 Task: Create a rule from the Agile list, Priority changed -> Complete task in the project TrailPlan if Priority Cleared then Complete Task.
Action: Mouse moved to (1281, 116)
Screenshot: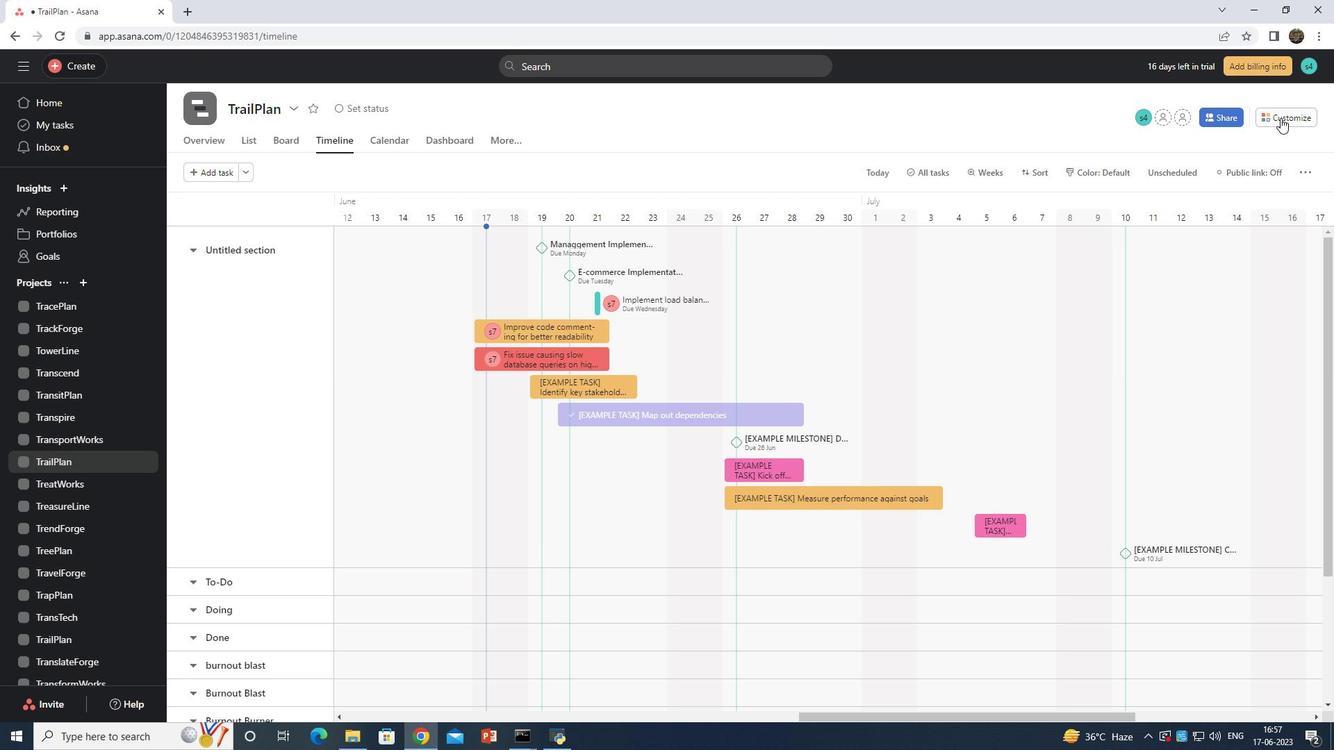 
Action: Mouse pressed left at (1281, 116)
Screenshot: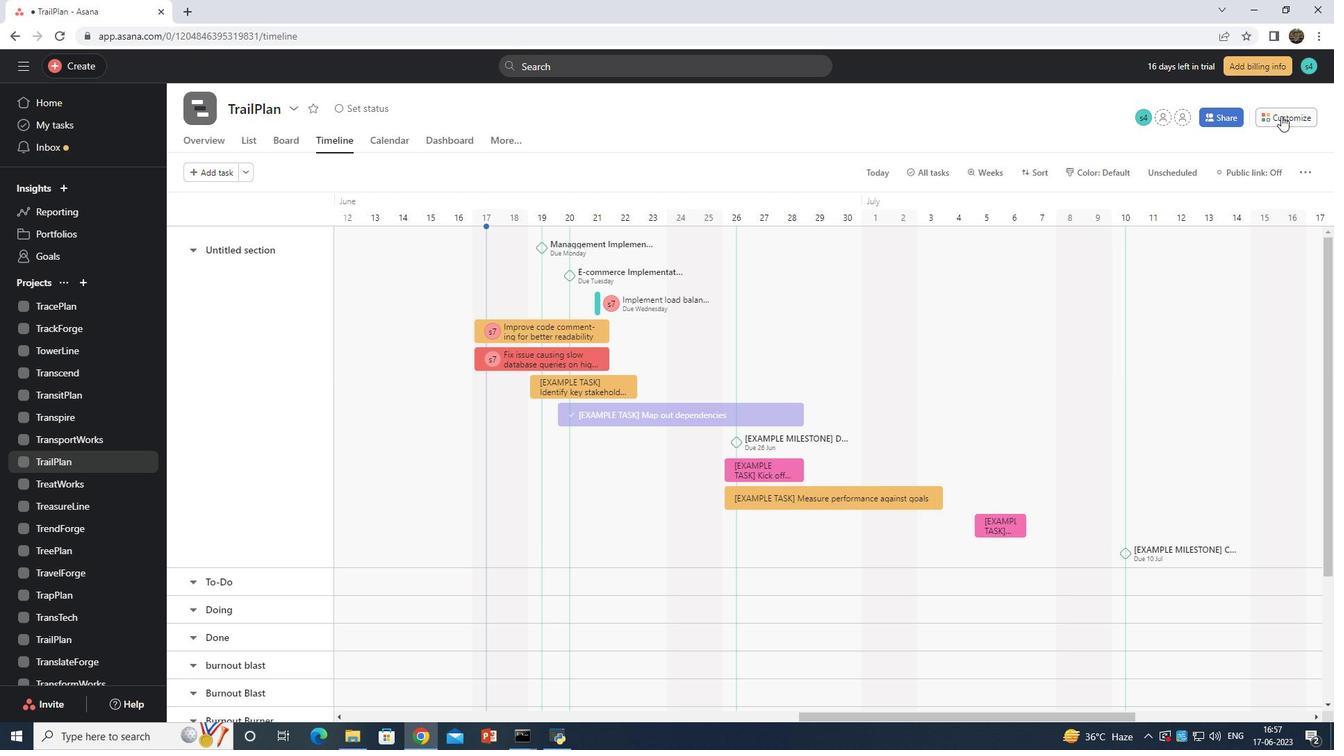 
Action: Mouse moved to (1039, 329)
Screenshot: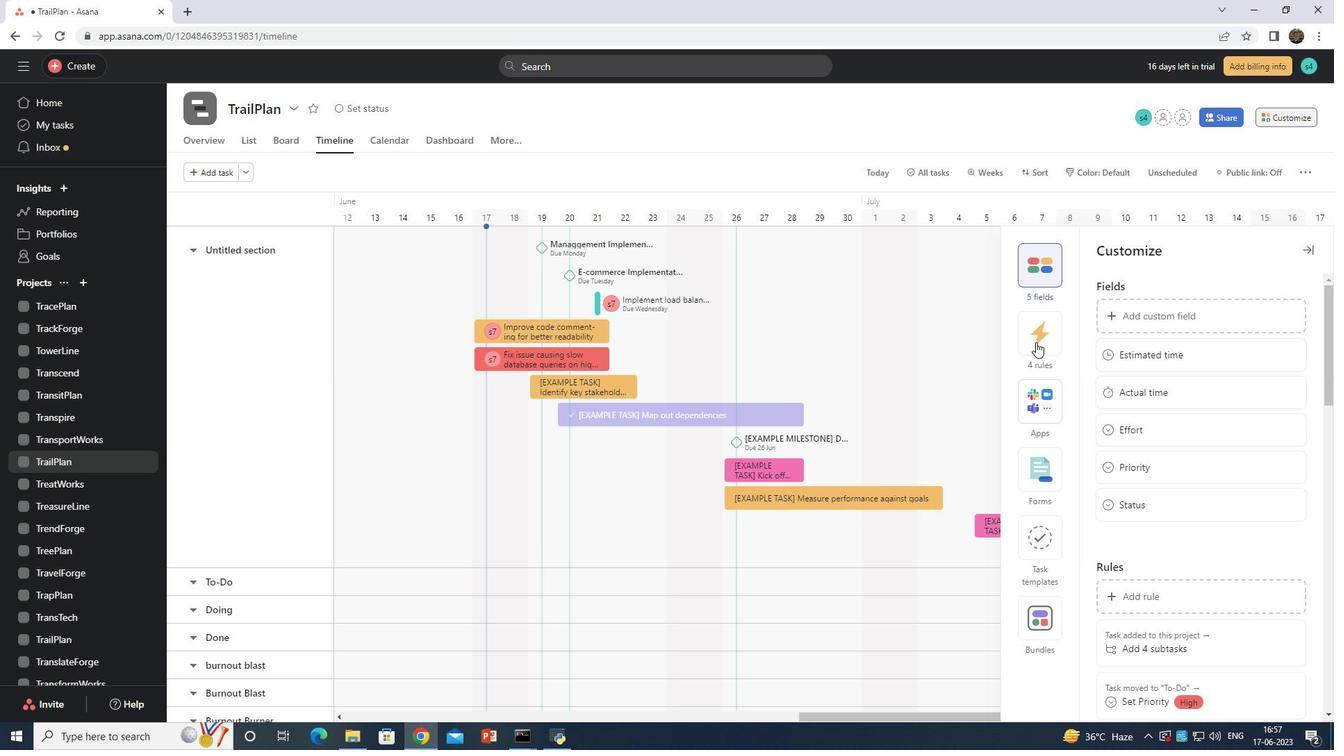 
Action: Mouse pressed left at (1039, 329)
Screenshot: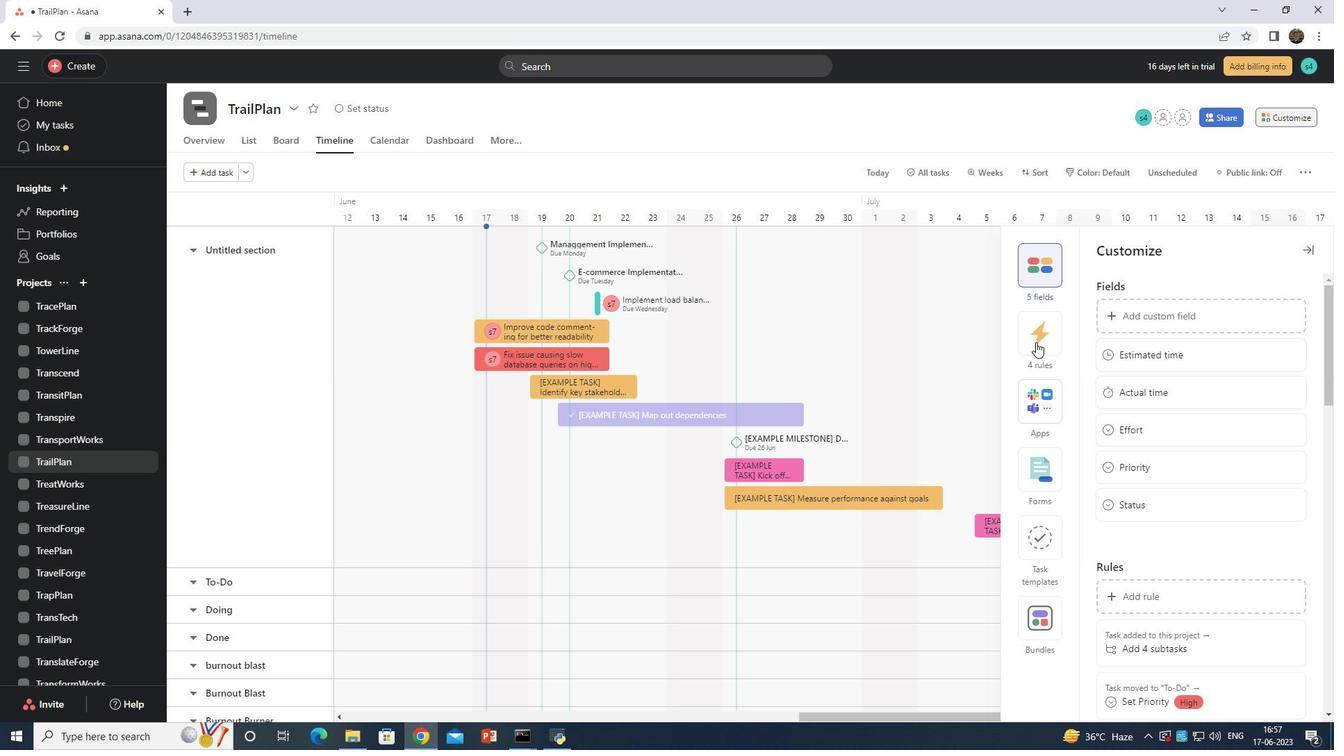 
Action: Mouse moved to (1133, 309)
Screenshot: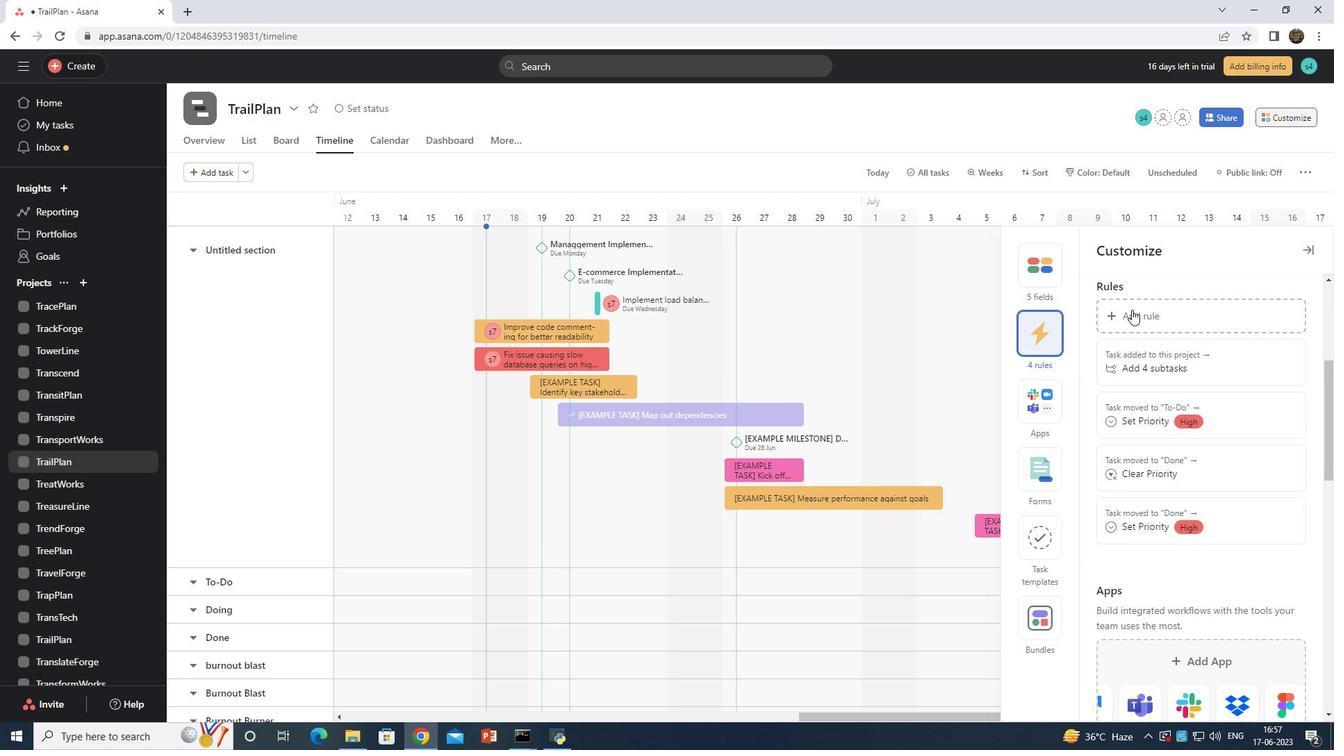 
Action: Mouse pressed left at (1133, 309)
Screenshot: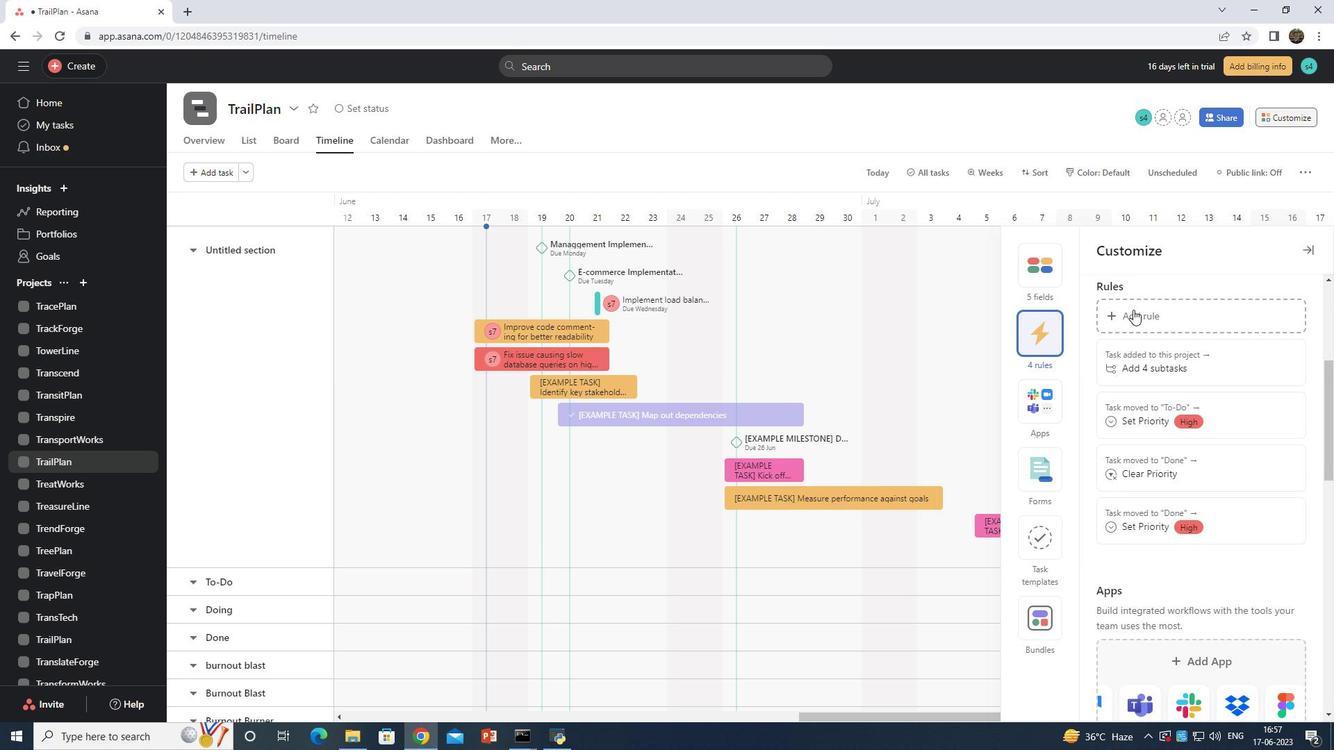 
Action: Mouse moved to (284, 206)
Screenshot: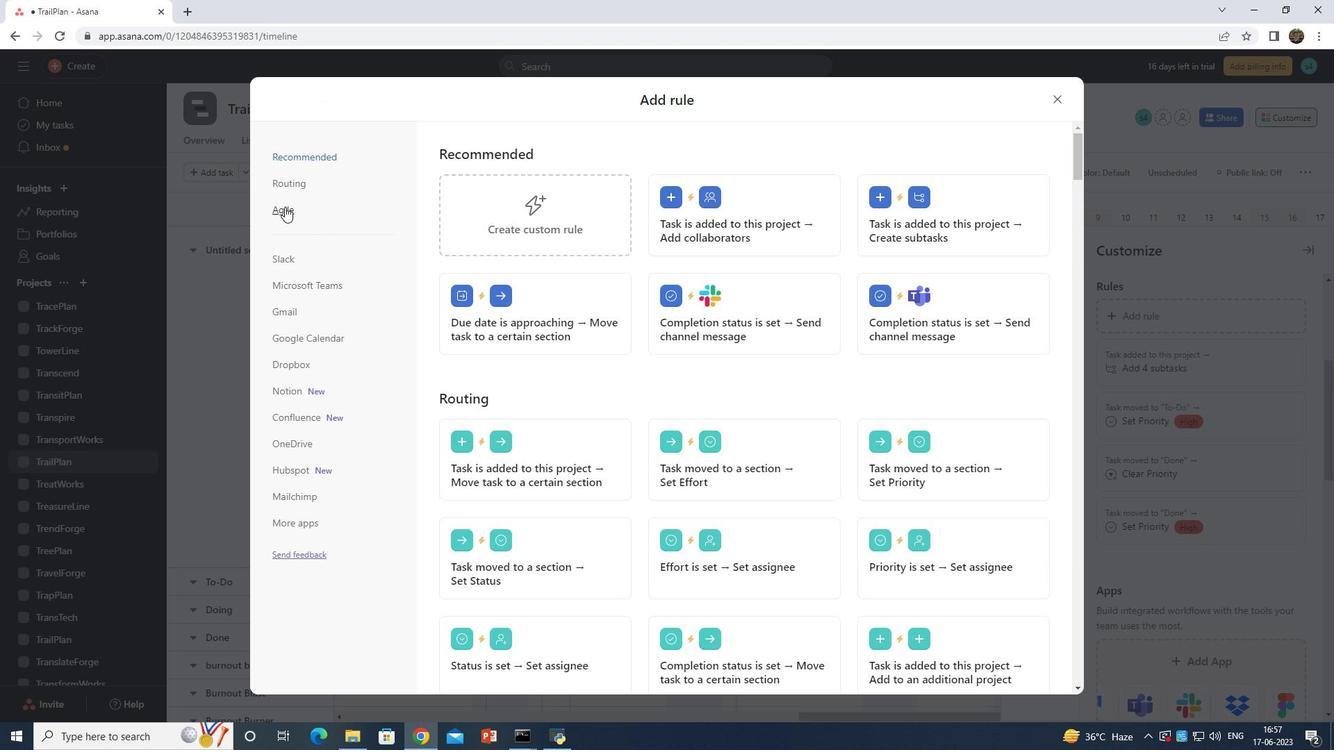 
Action: Mouse pressed left at (284, 206)
Screenshot: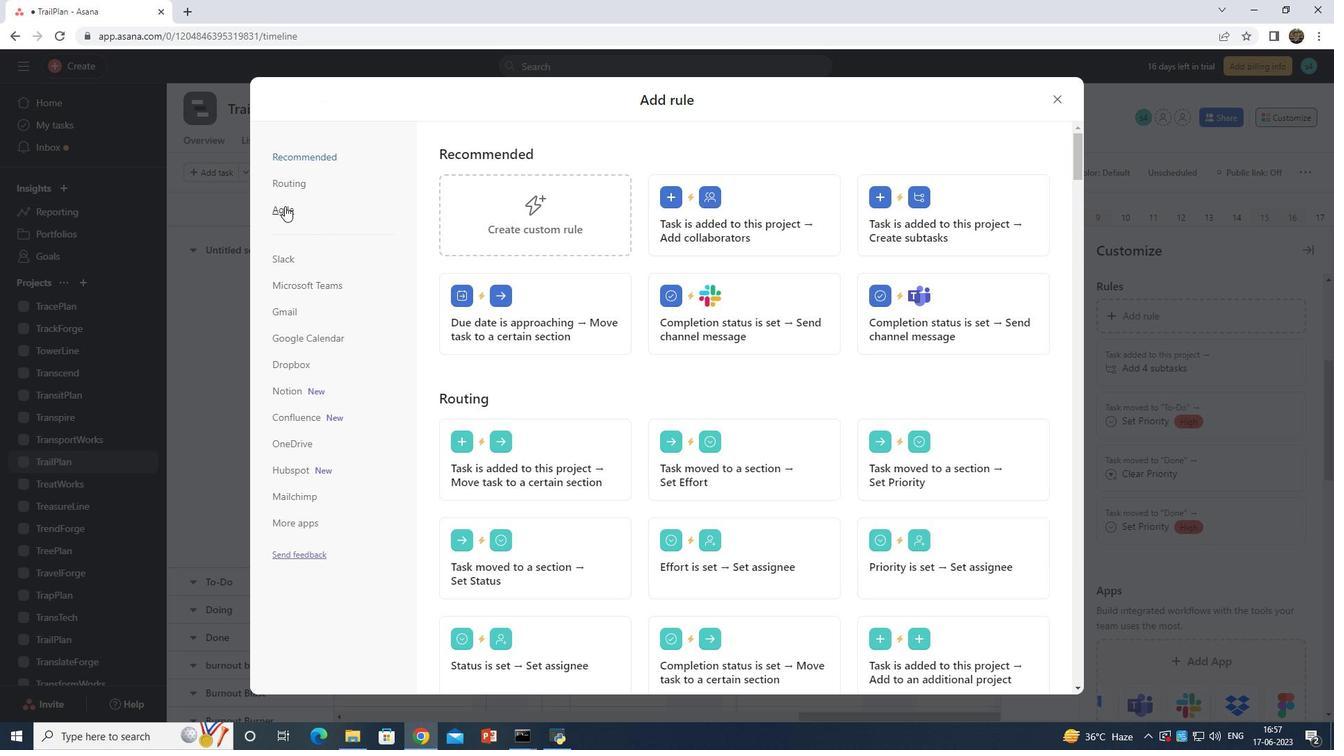 
Action: Mouse moved to (939, 210)
Screenshot: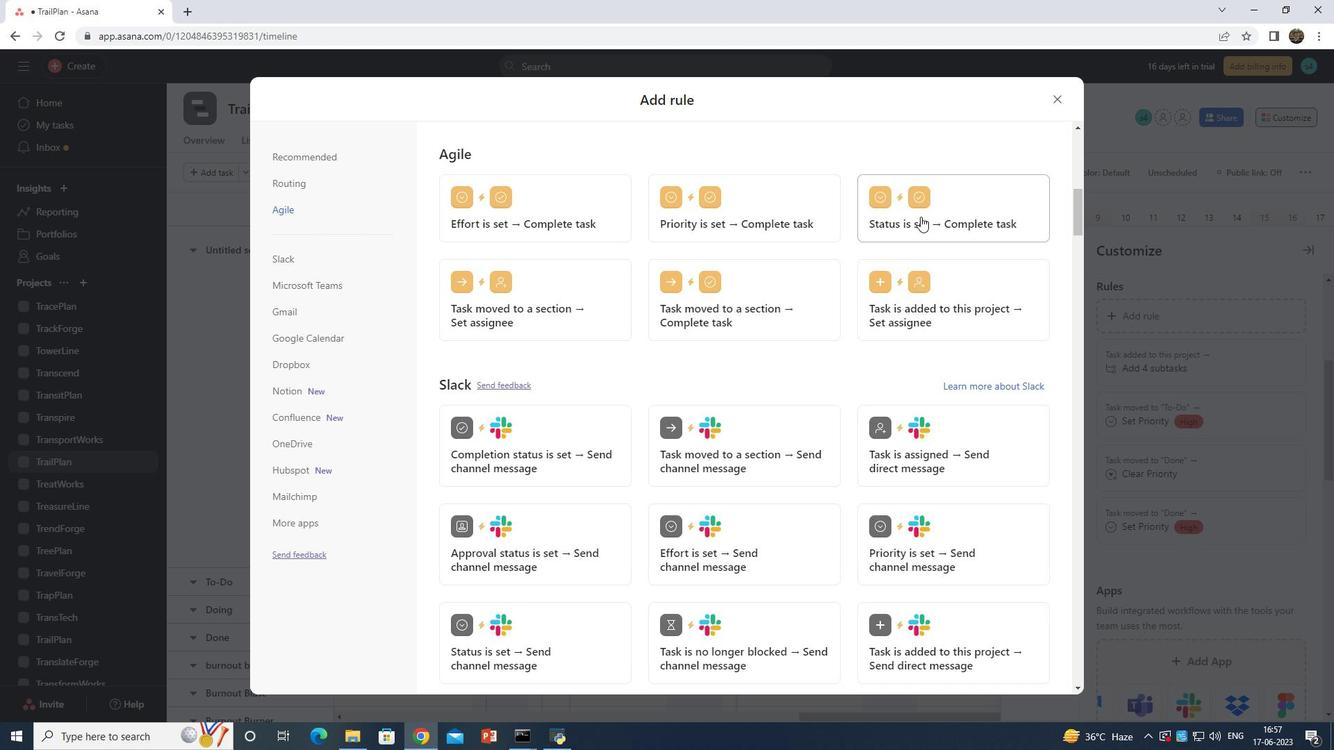 
Action: Mouse pressed left at (939, 210)
Screenshot: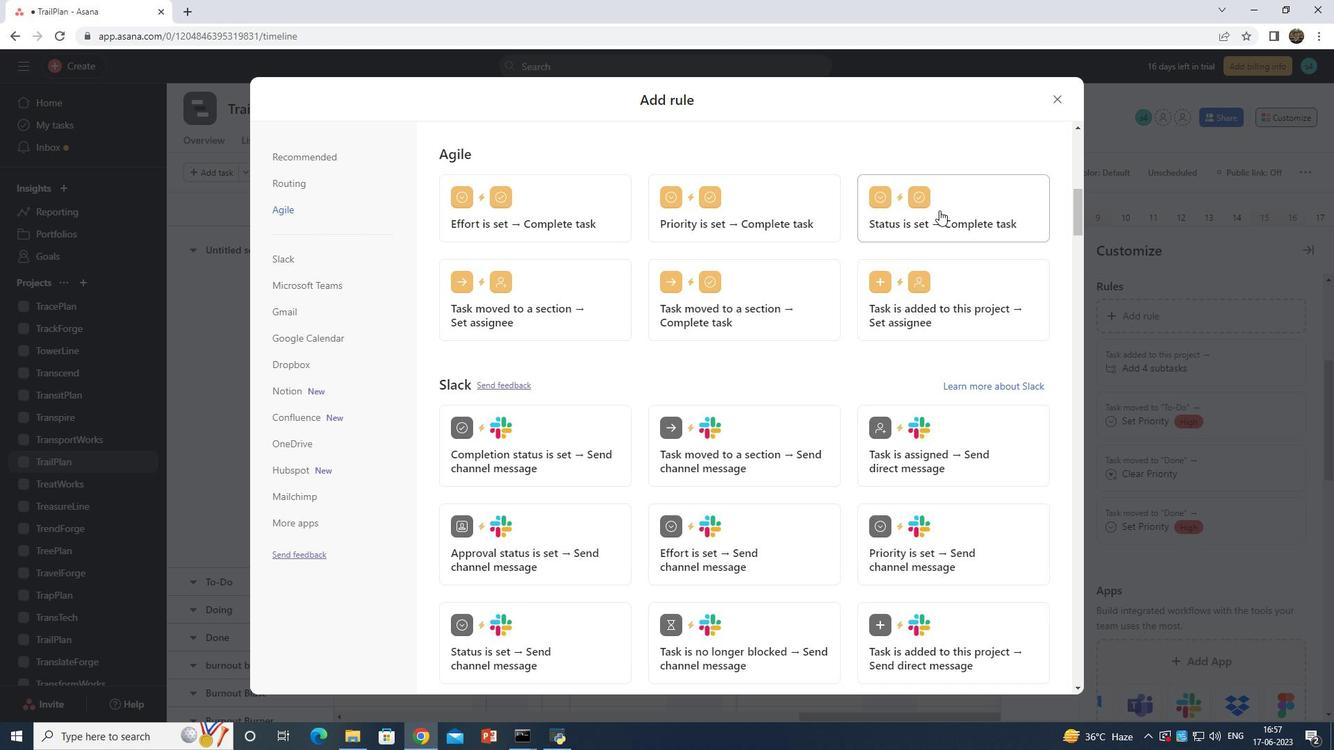 
Action: Mouse moved to (533, 452)
Screenshot: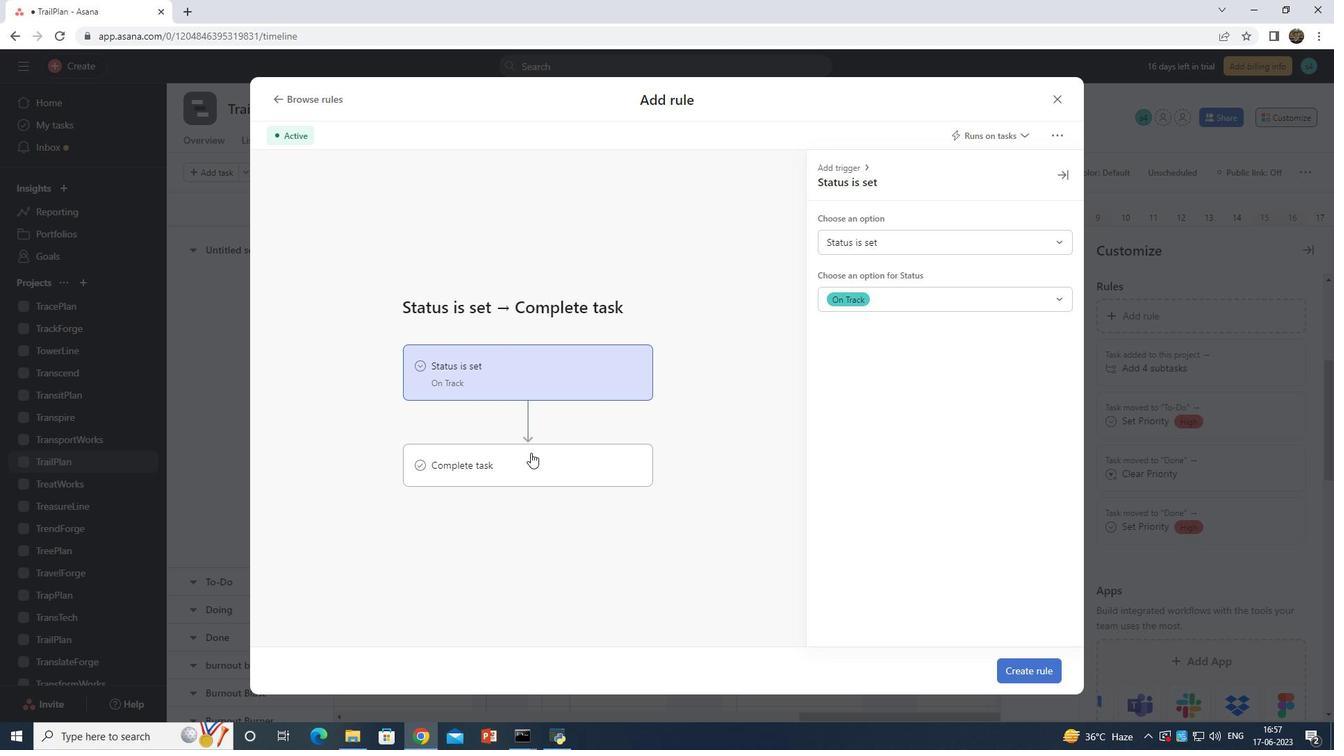 
Action: Mouse pressed left at (533, 452)
Screenshot: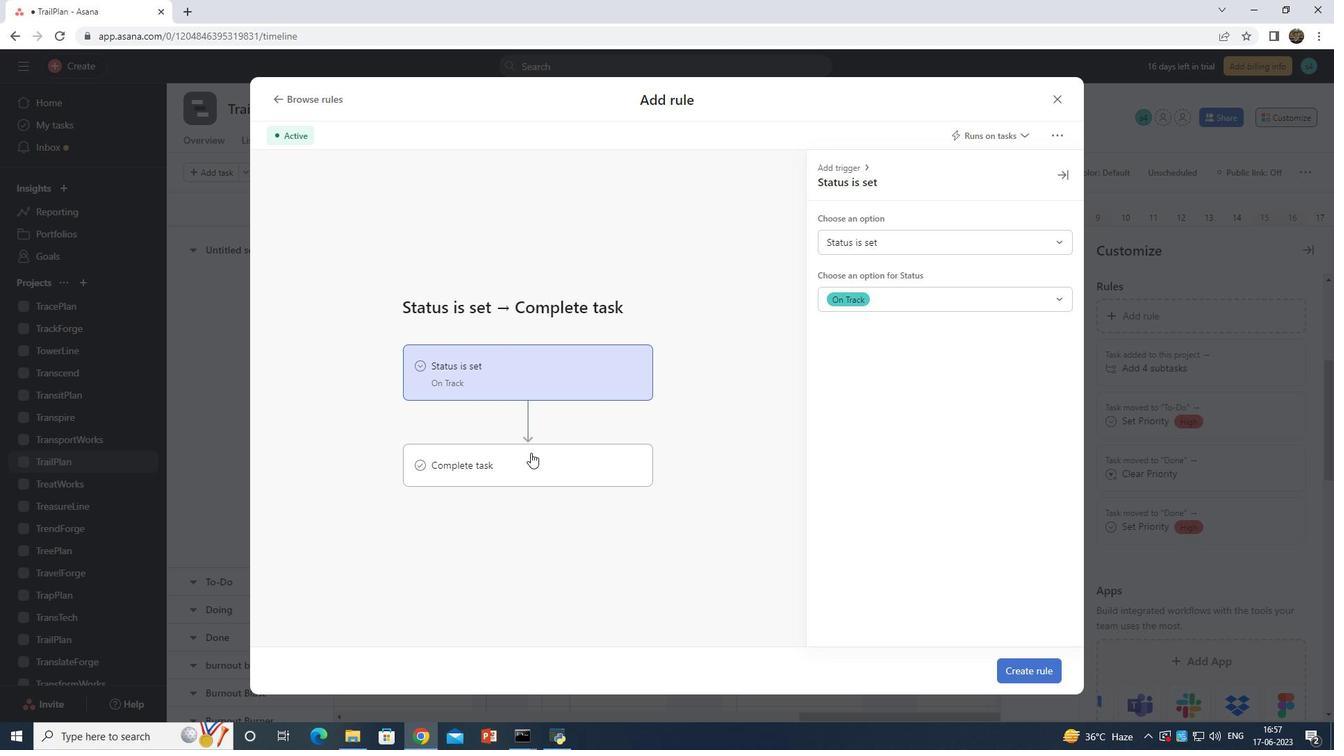 
Action: Mouse moved to (1054, 239)
Screenshot: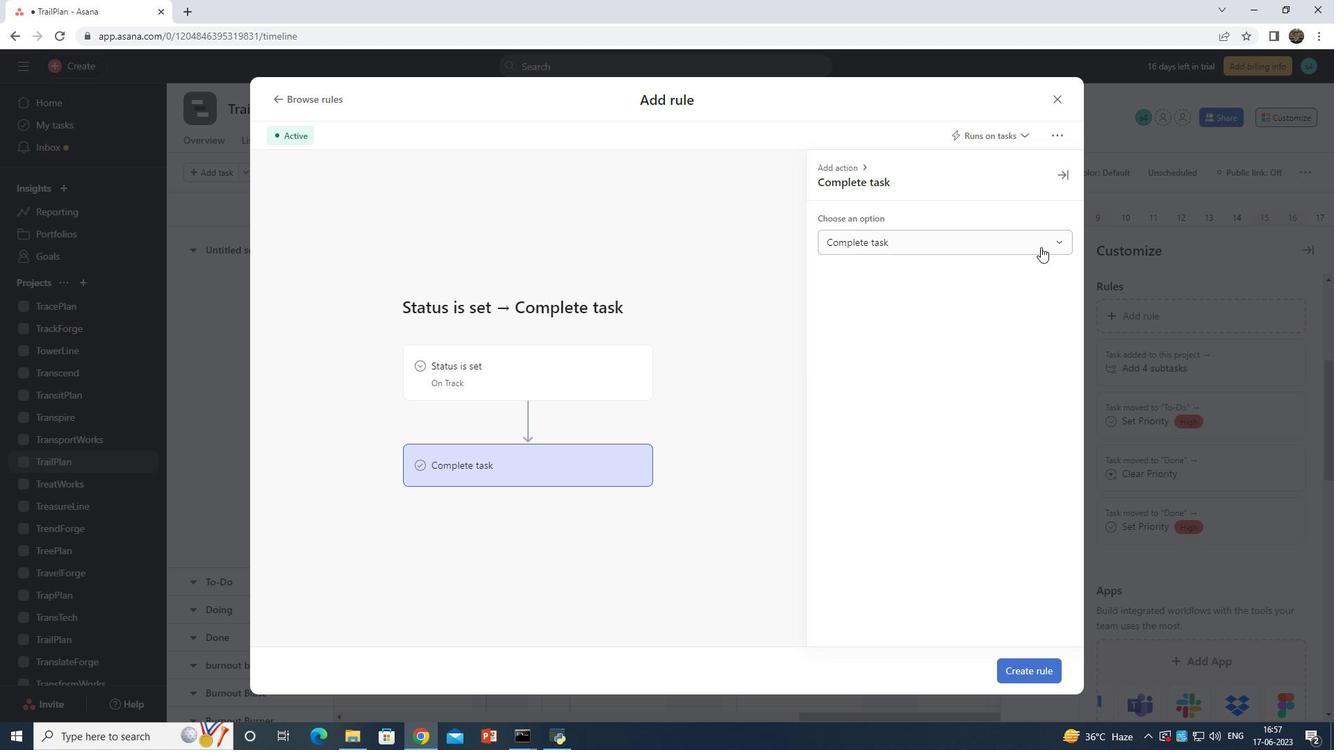 
Action: Mouse pressed left at (1054, 239)
Screenshot: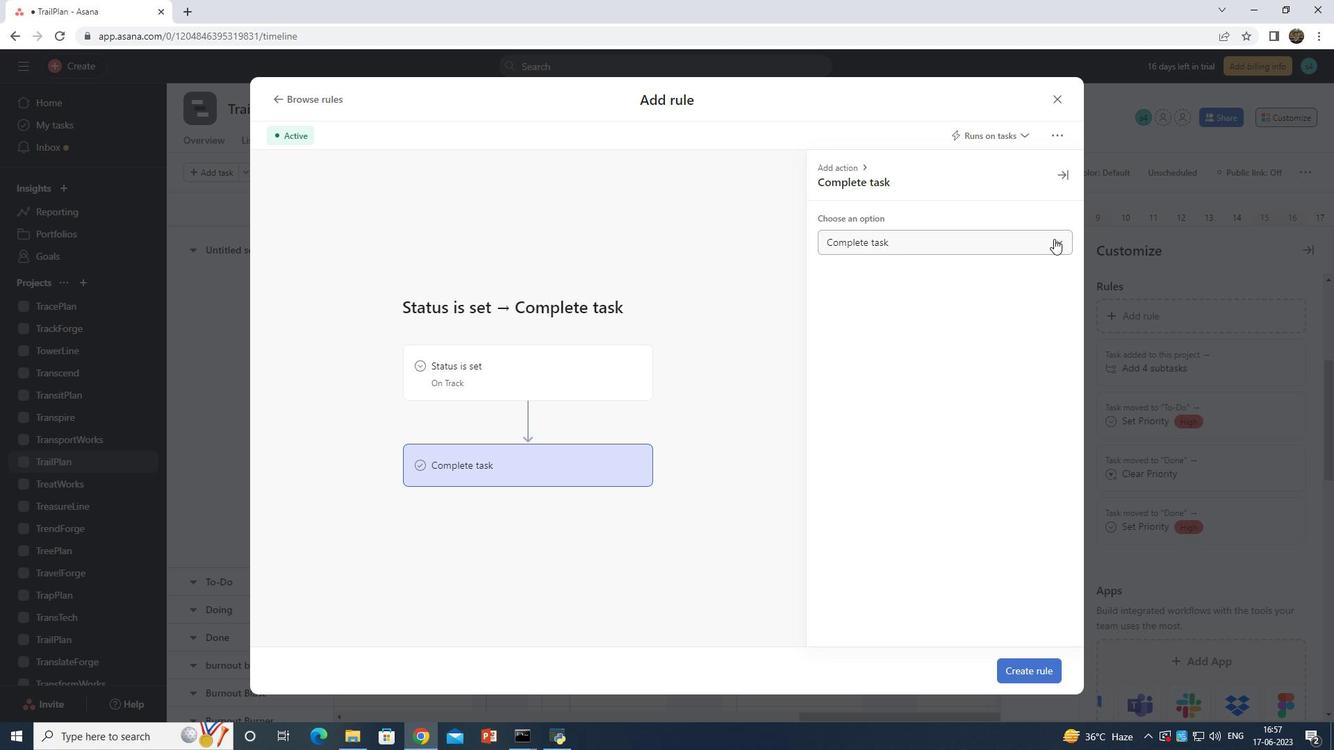 
Action: Mouse moved to (875, 181)
Screenshot: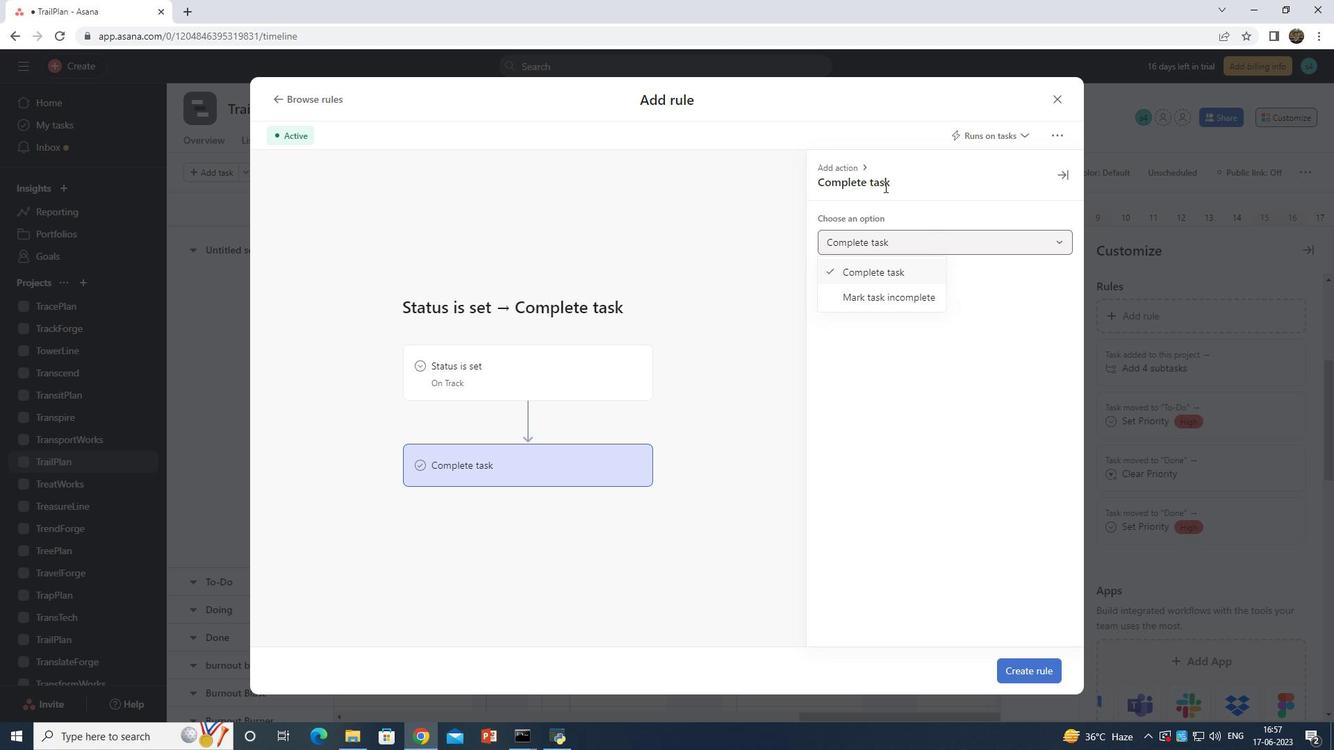 
Action: Mouse pressed left at (875, 181)
Screenshot: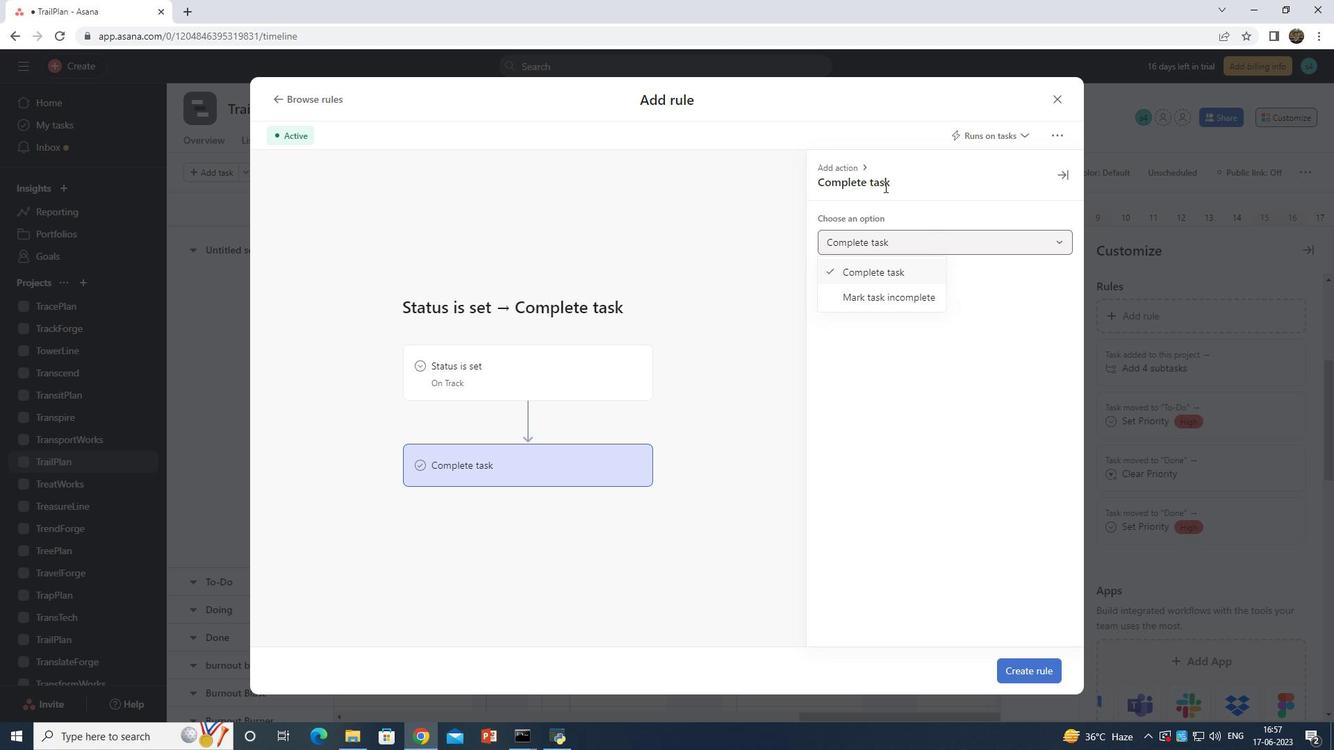 
Action: Mouse moved to (874, 180)
Screenshot: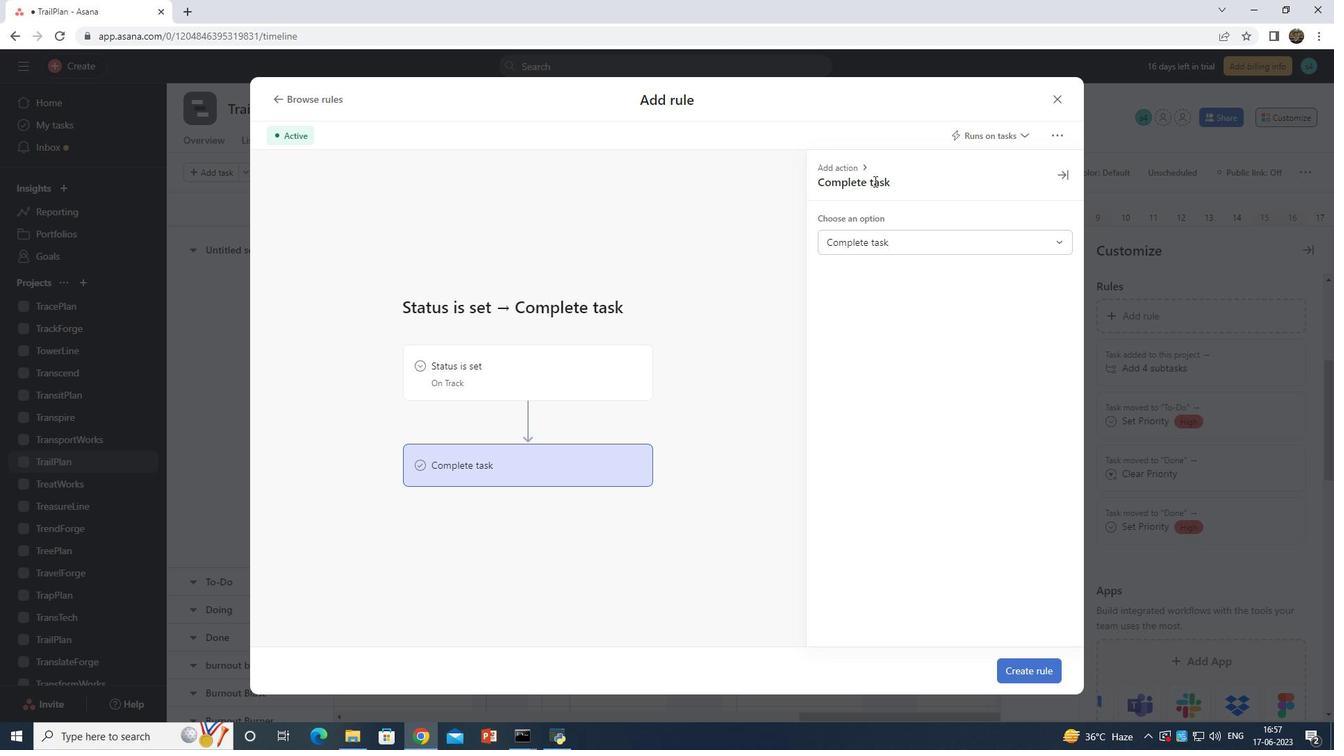 
Action: Mouse pressed left at (874, 180)
Screenshot: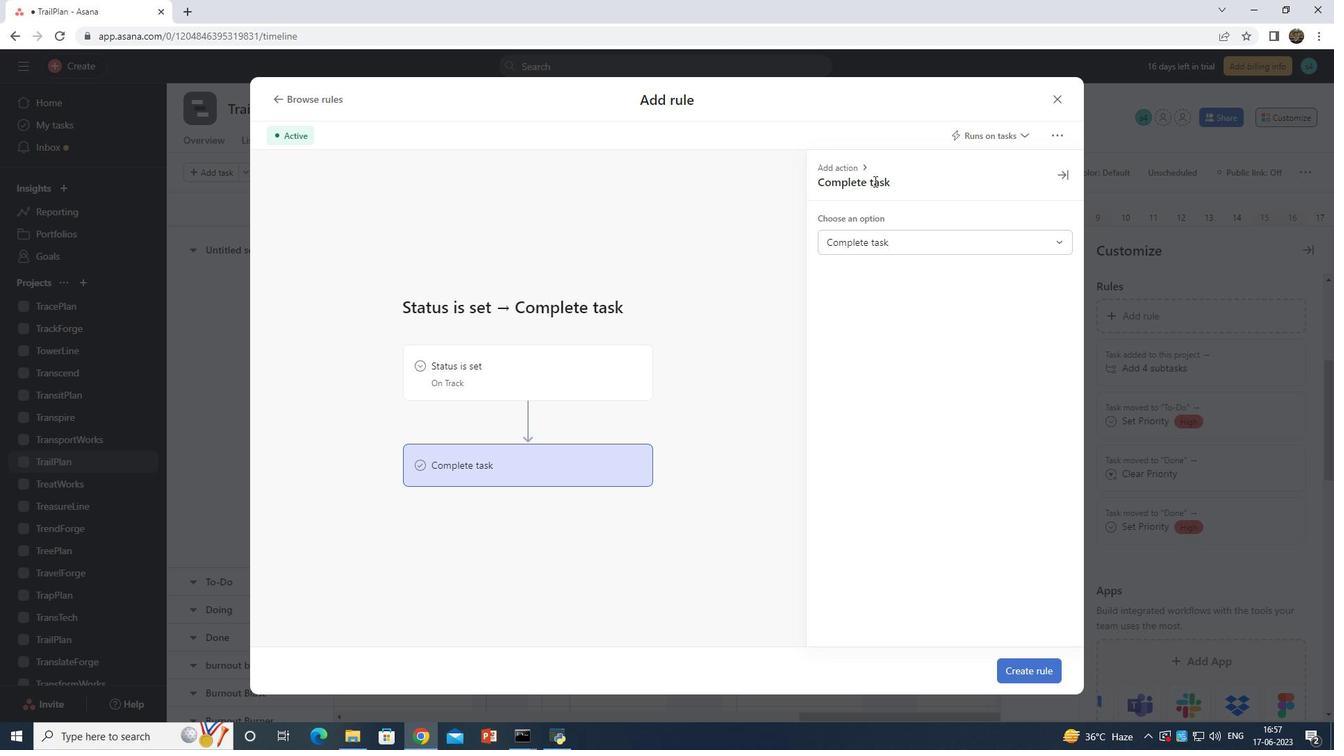 
Action: Mouse moved to (838, 181)
Screenshot: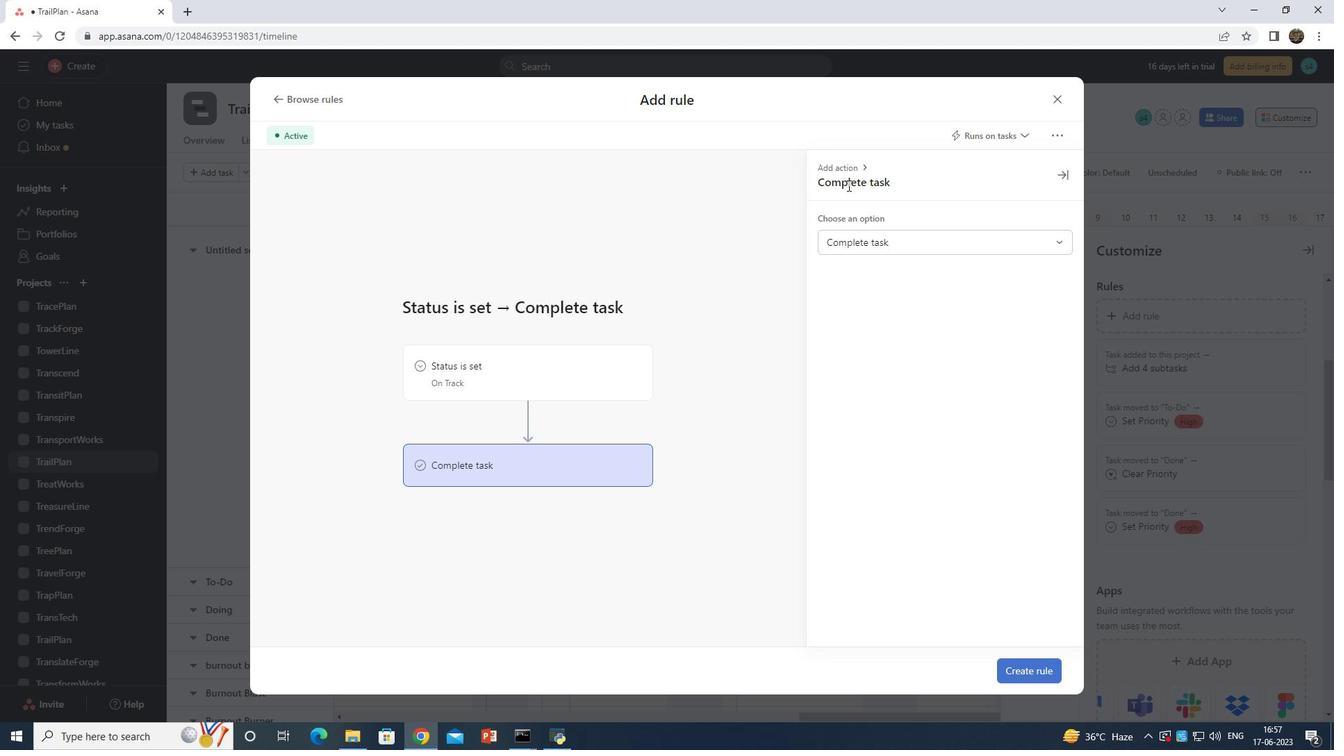
Action: Mouse pressed left at (838, 181)
Screenshot: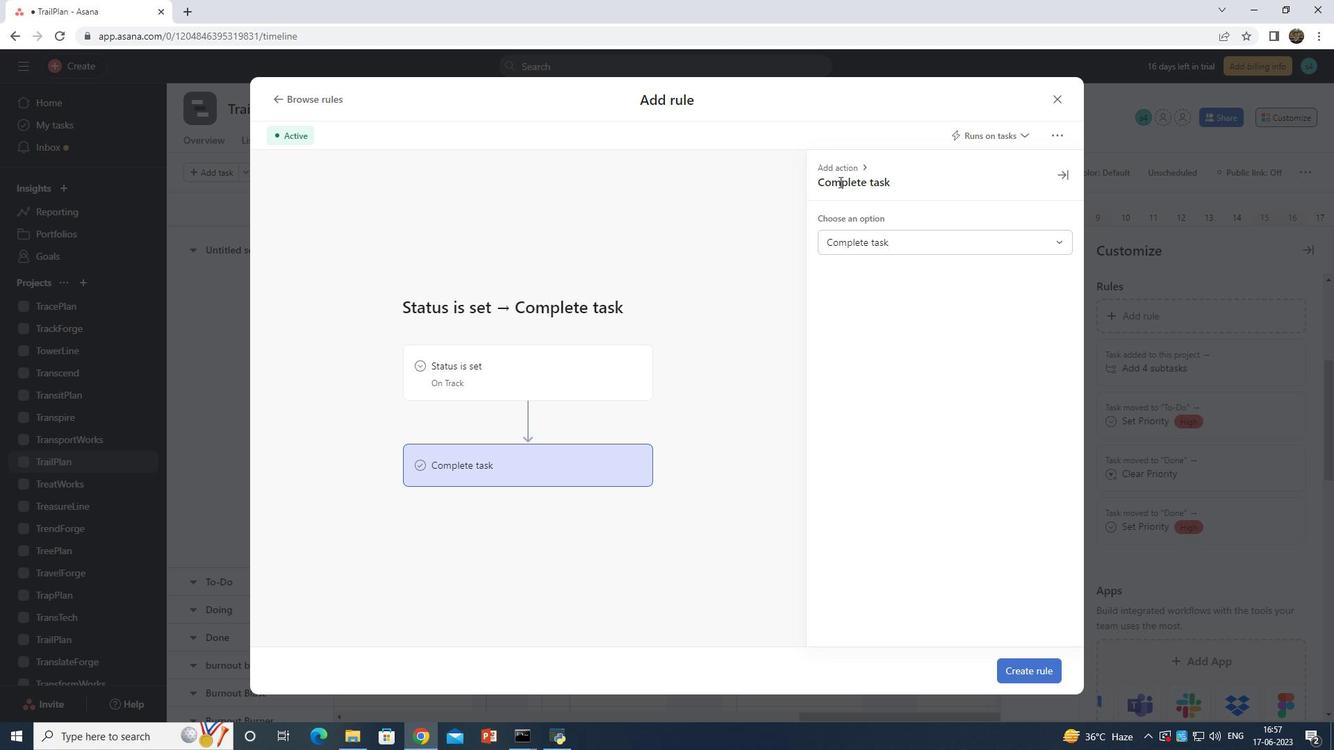 
Action: Mouse pressed left at (838, 181)
Screenshot: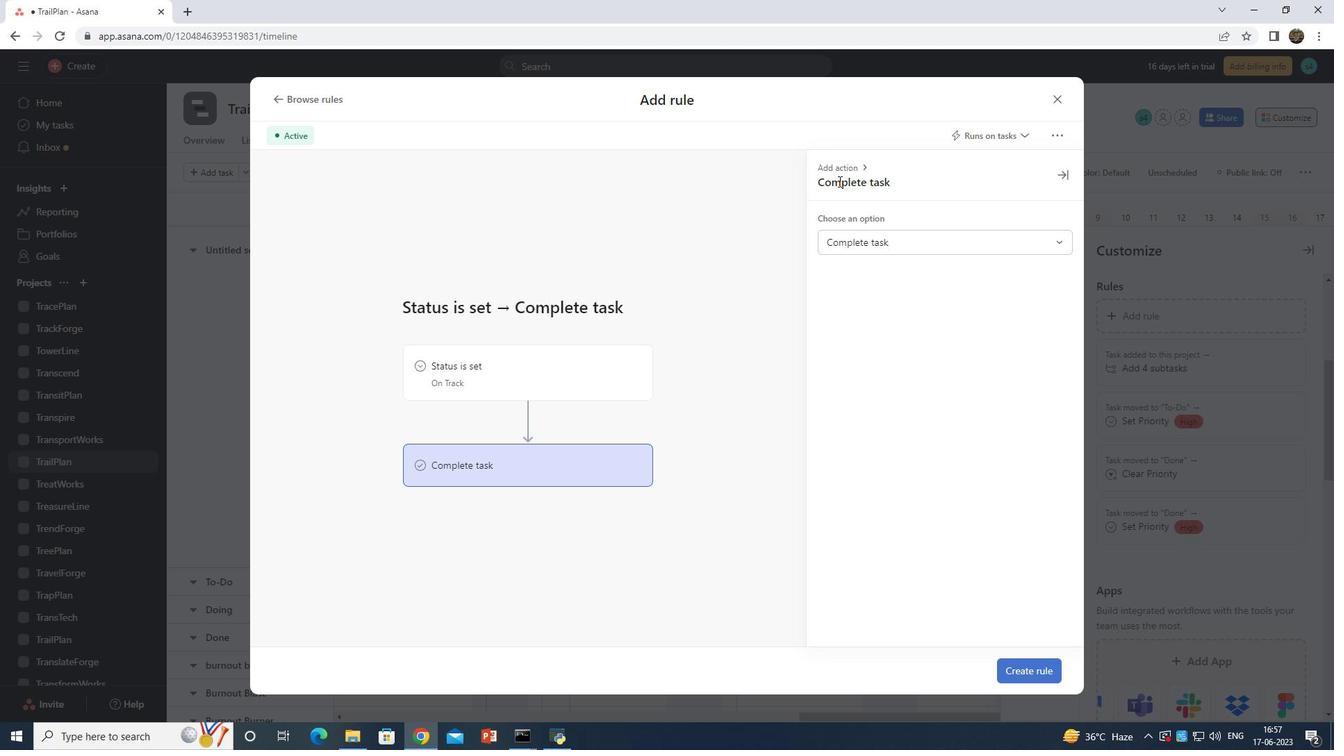 
Action: Mouse pressed left at (838, 181)
Screenshot: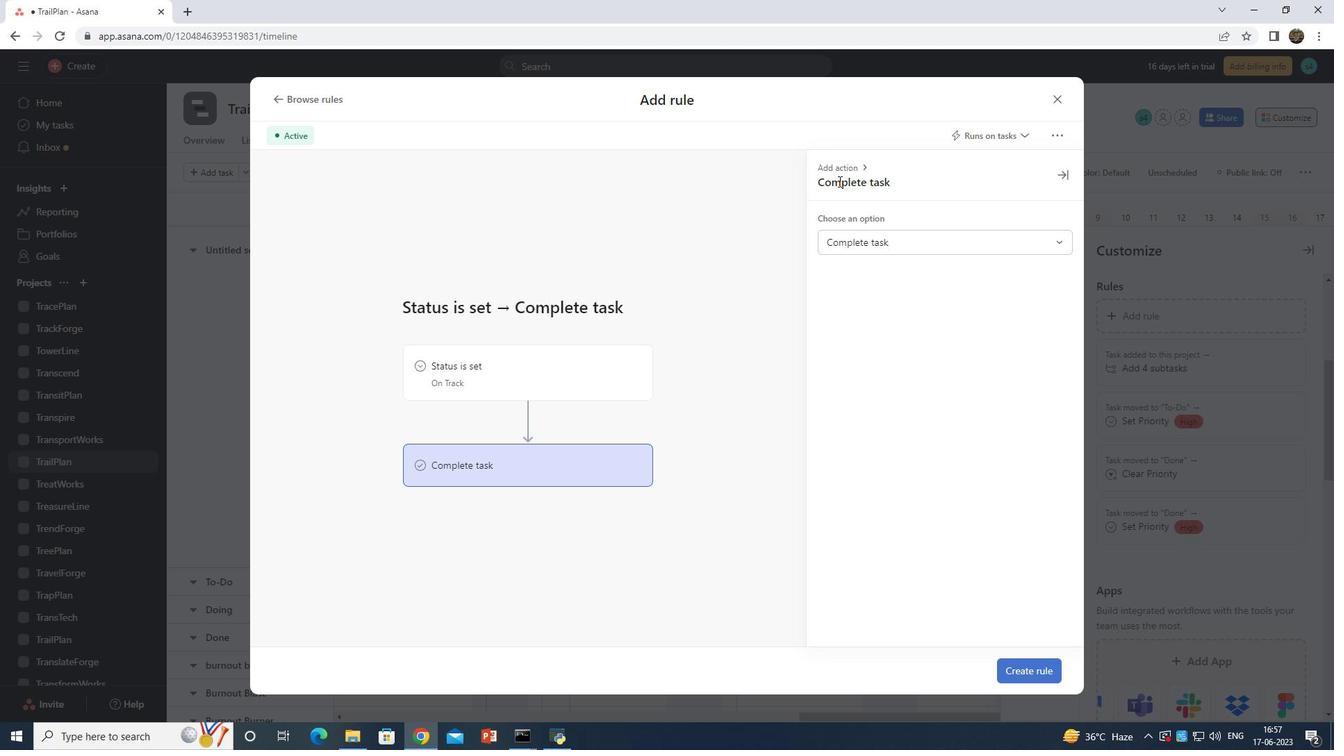 
Action: Mouse pressed left at (838, 181)
Screenshot: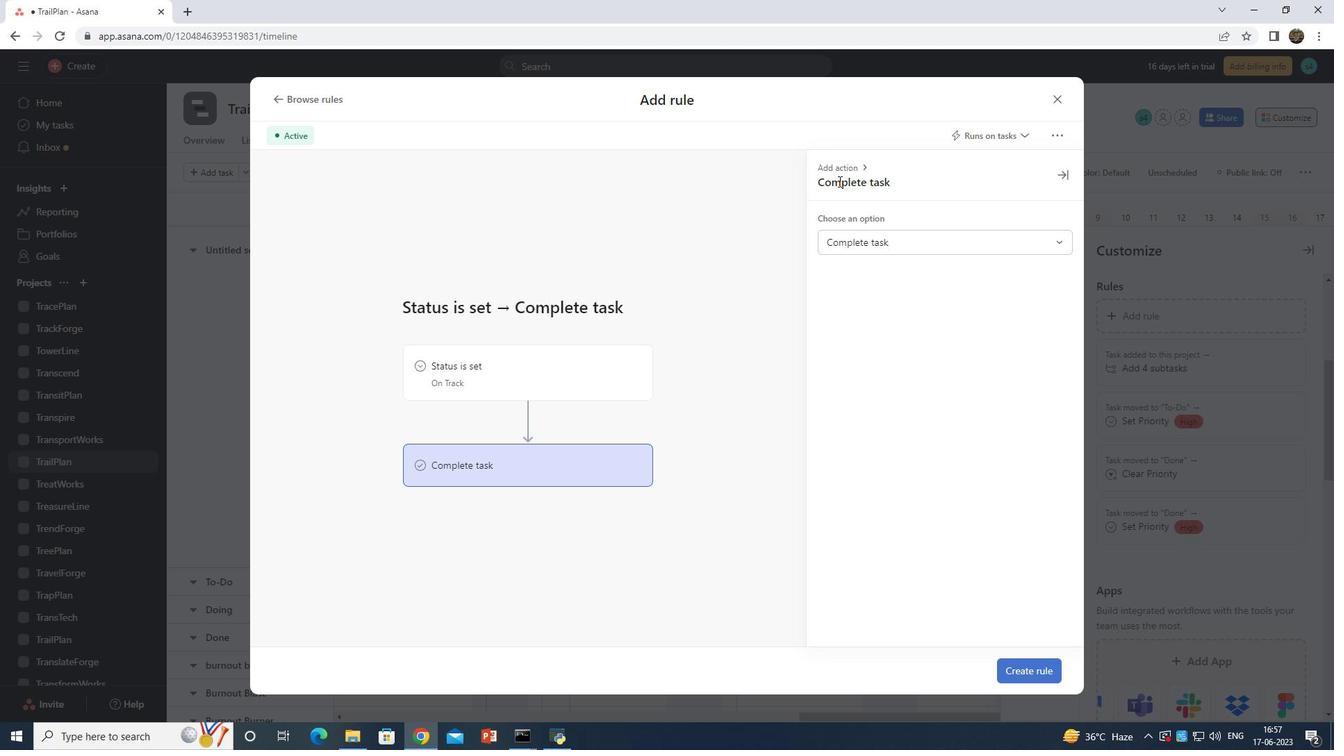 
Action: Mouse moved to (885, 239)
Screenshot: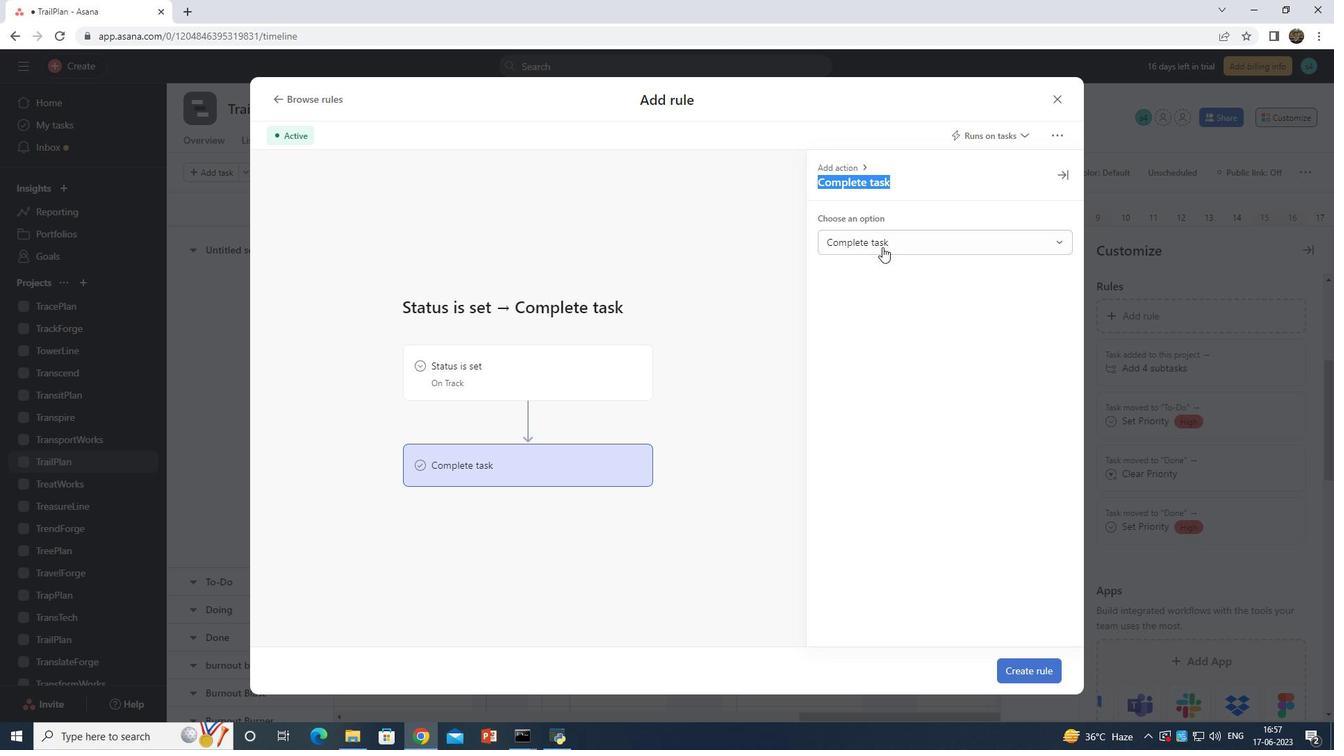 
Action: Mouse pressed left at (885, 239)
Screenshot: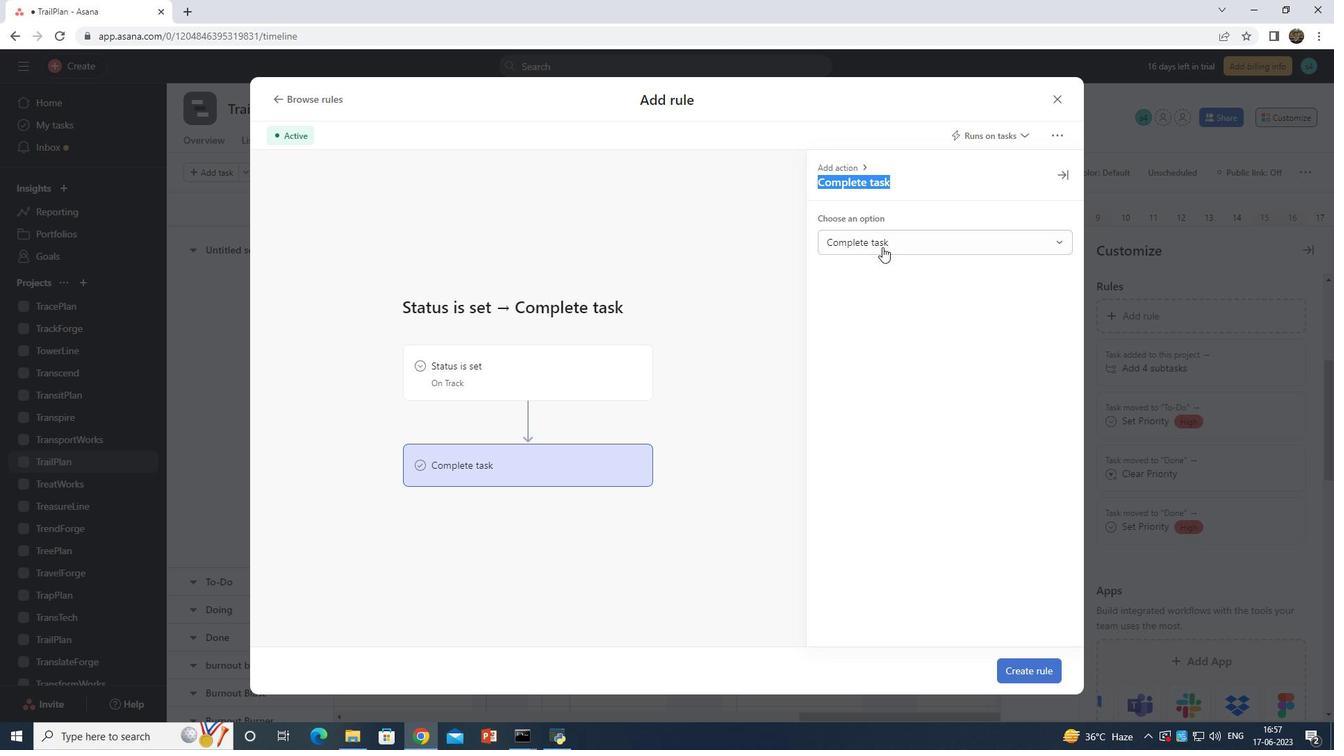 
Action: Mouse moved to (902, 264)
Screenshot: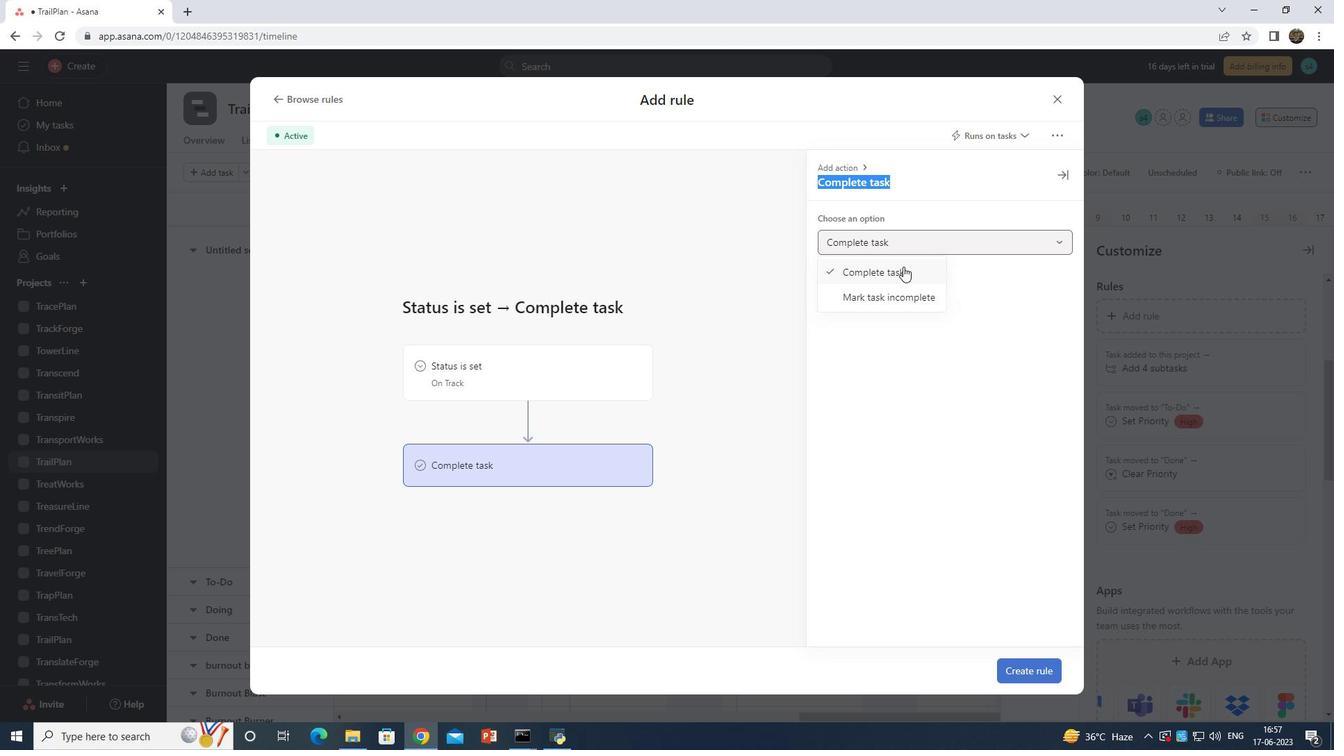 
Action: Mouse pressed left at (902, 264)
Screenshot: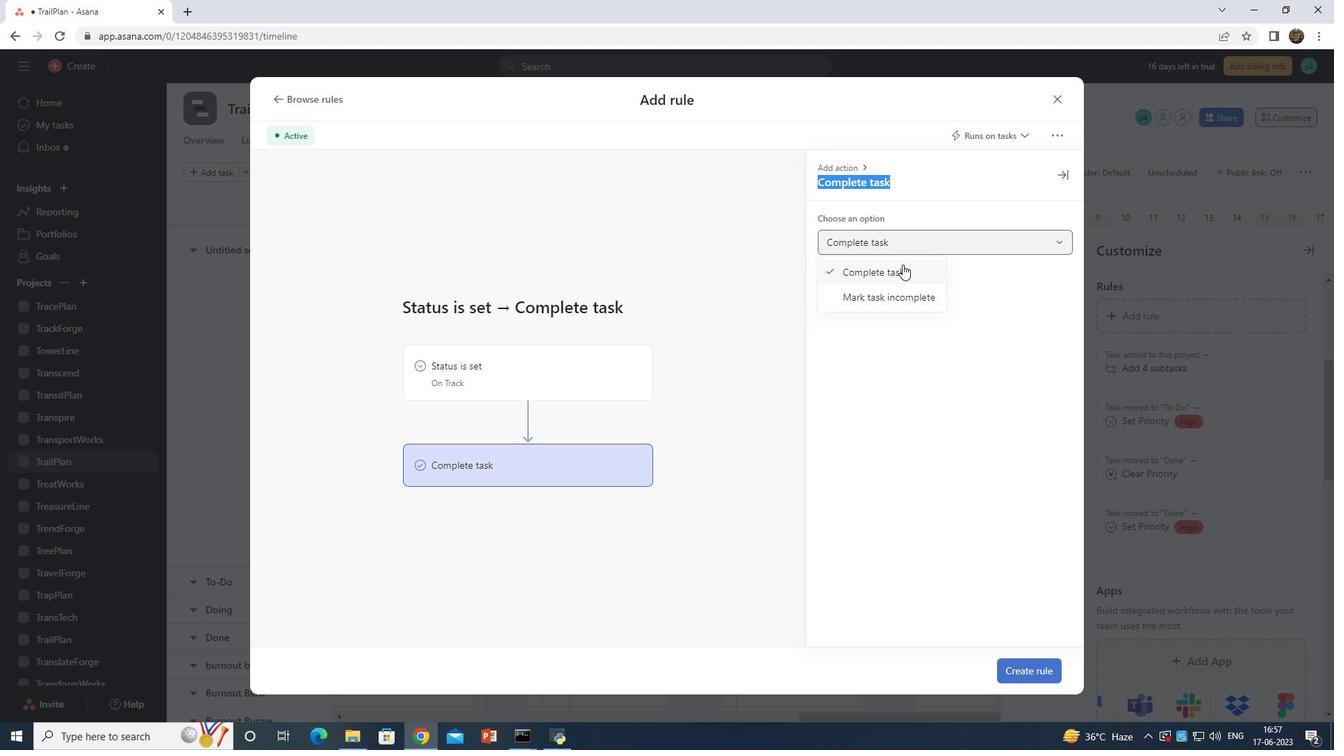 
Action: Mouse moved to (1021, 669)
Screenshot: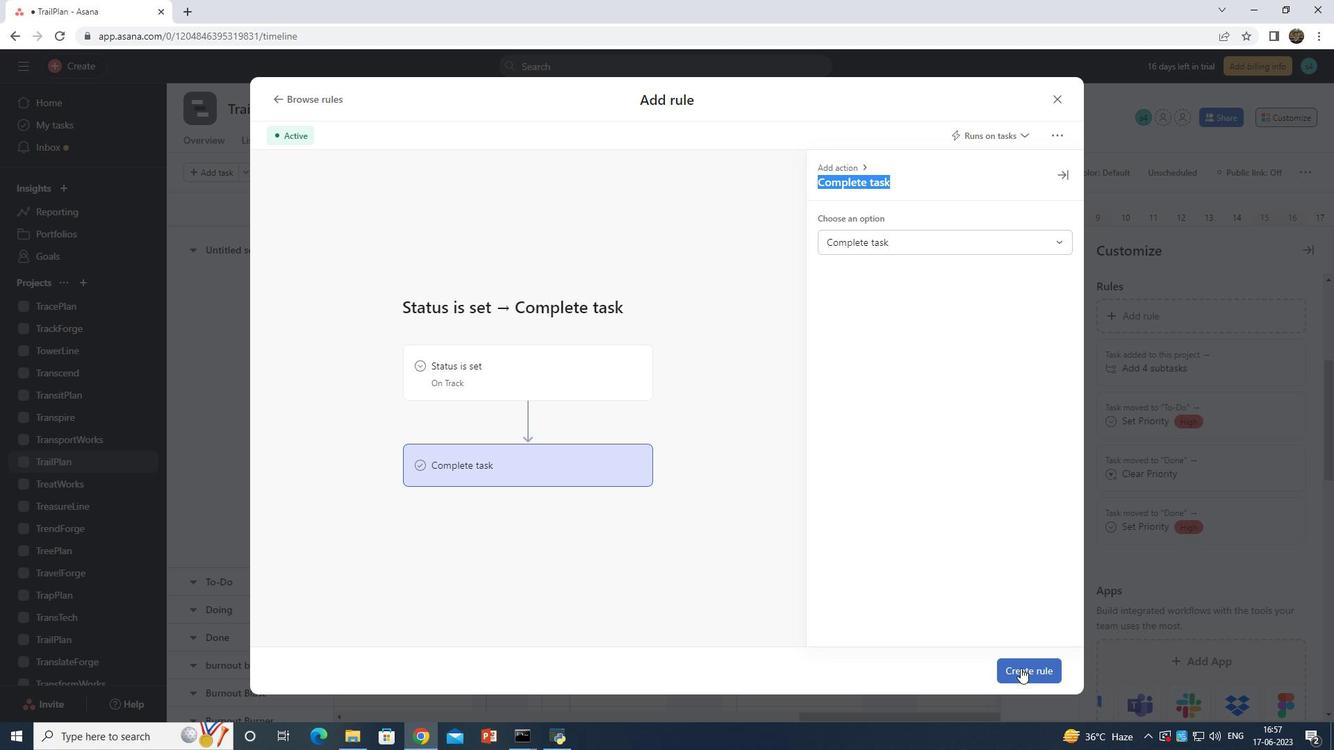 
Action: Mouse pressed left at (1021, 669)
Screenshot: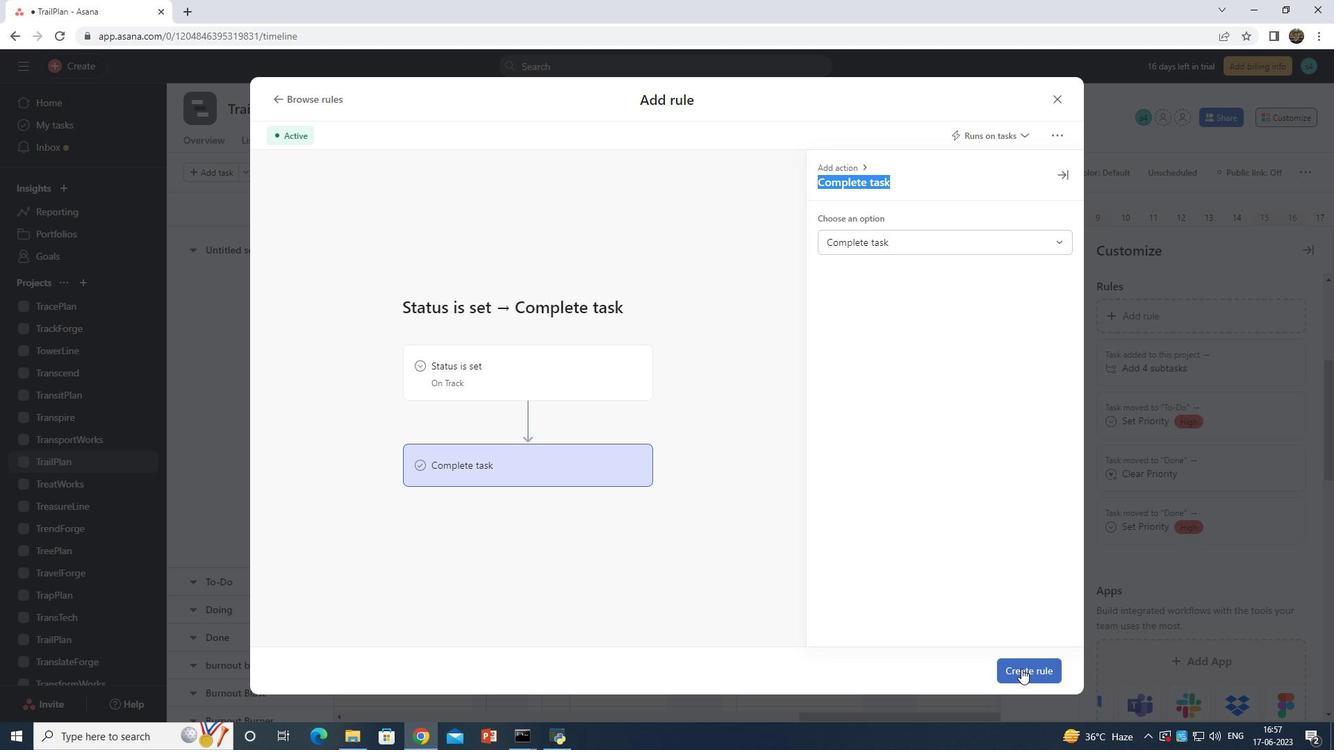 
